 Task: Add a signature Danny Hernandez containing 'With thanks and warm regards, Danny Hernandez' to email address softage.1@softage.net and add a folder Legal
Action: Key pressed n
Screenshot: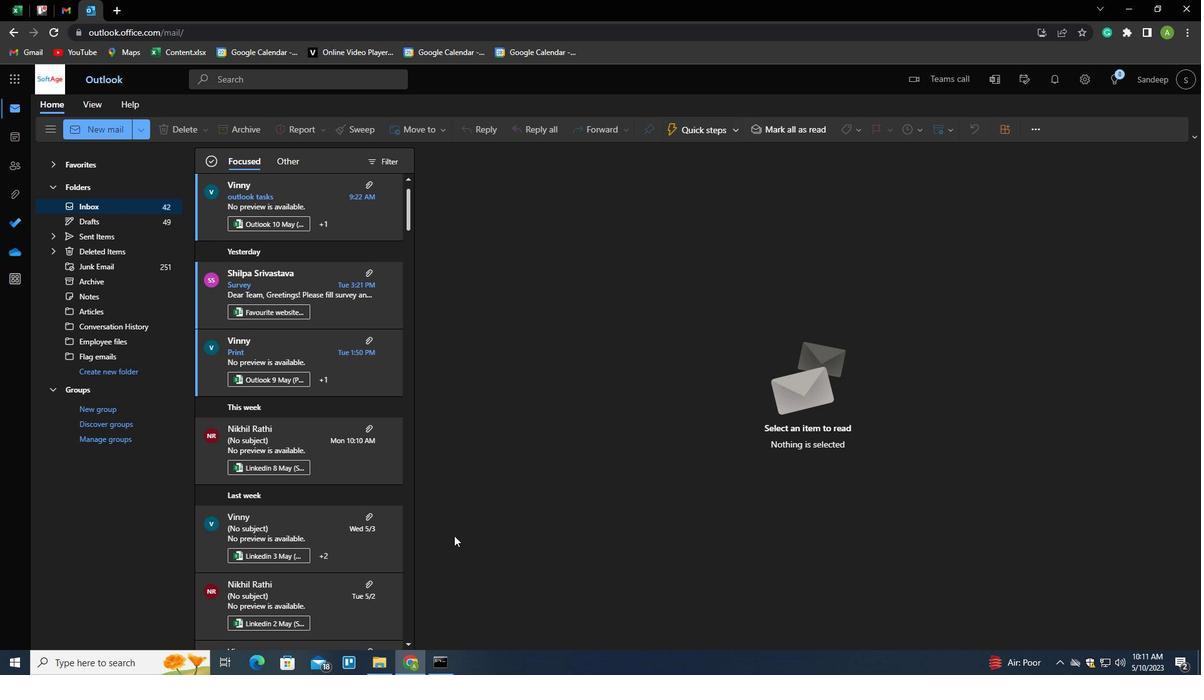 
Action: Mouse moved to (844, 123)
Screenshot: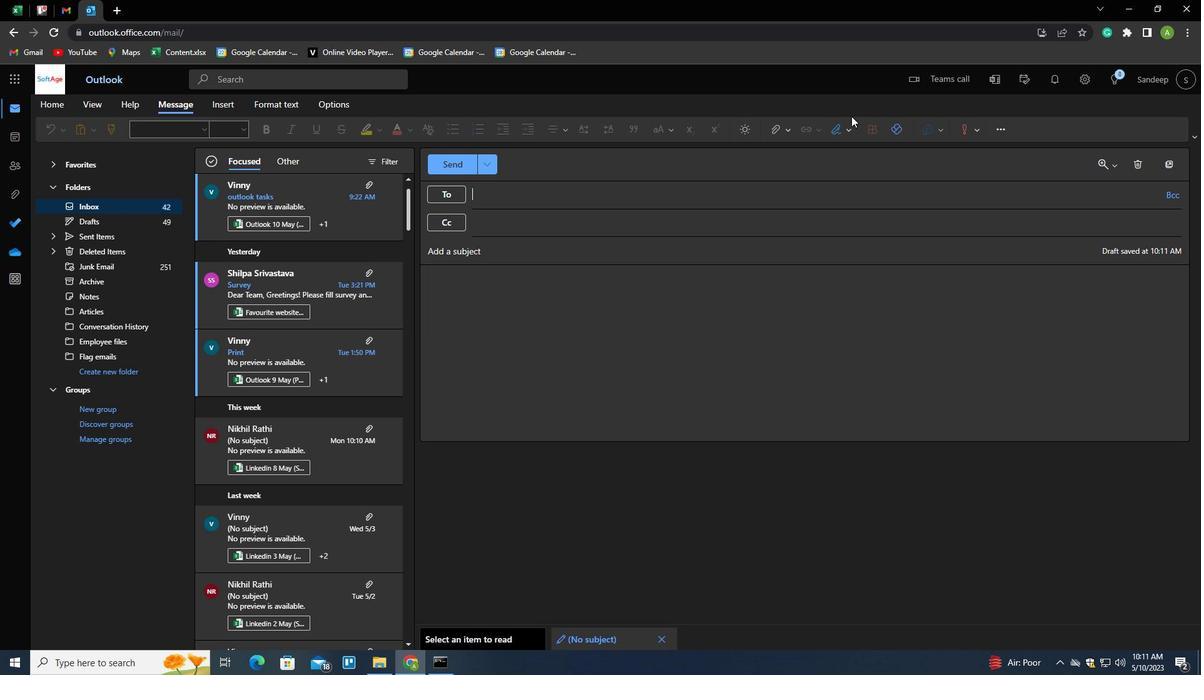 
Action: Mouse pressed left at (844, 123)
Screenshot: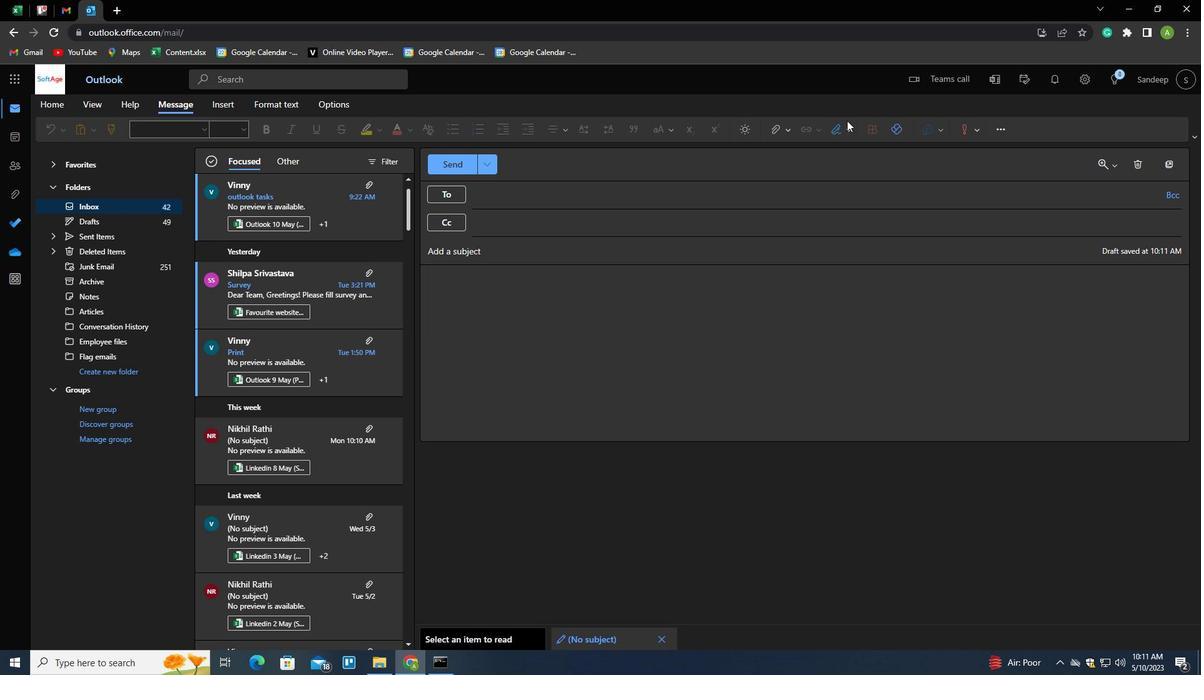 
Action: Mouse moved to (819, 162)
Screenshot: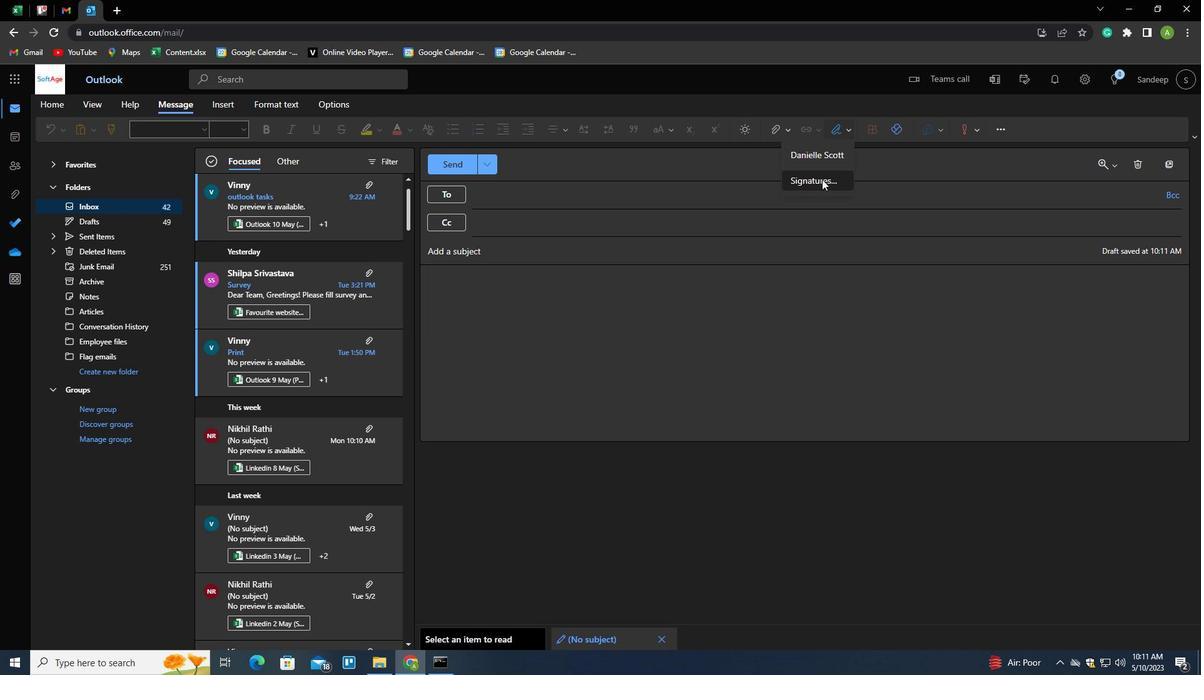 
Action: Mouse pressed left at (819, 162)
Screenshot: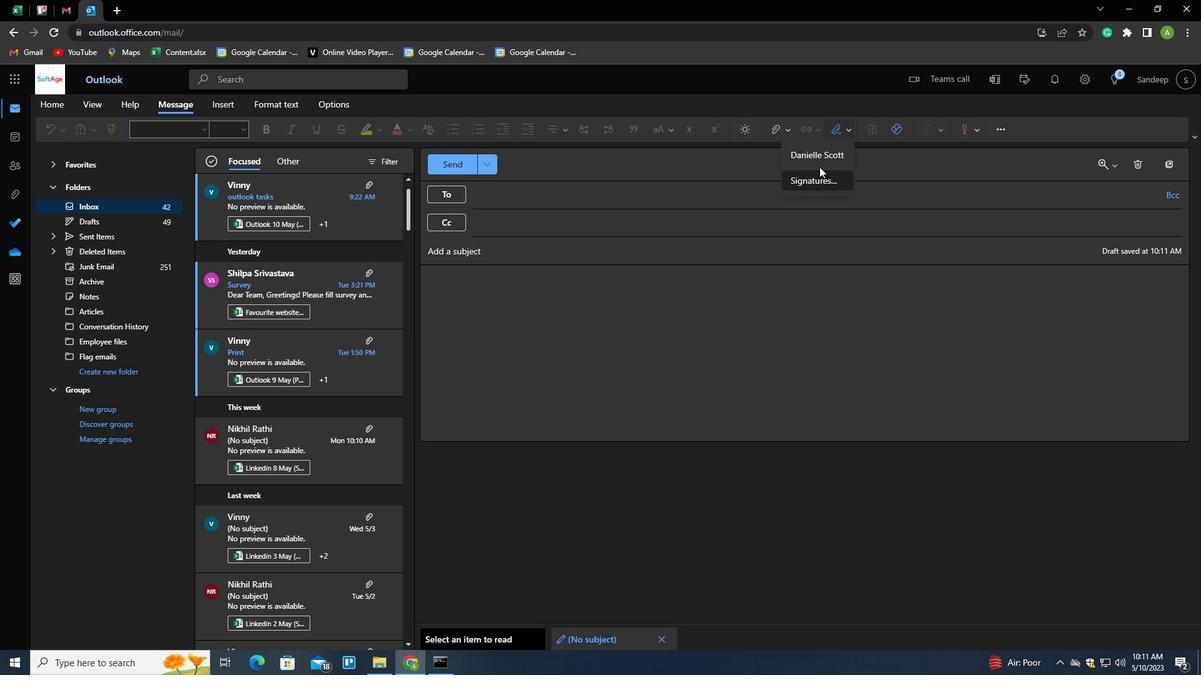 
Action: Mouse moved to (851, 133)
Screenshot: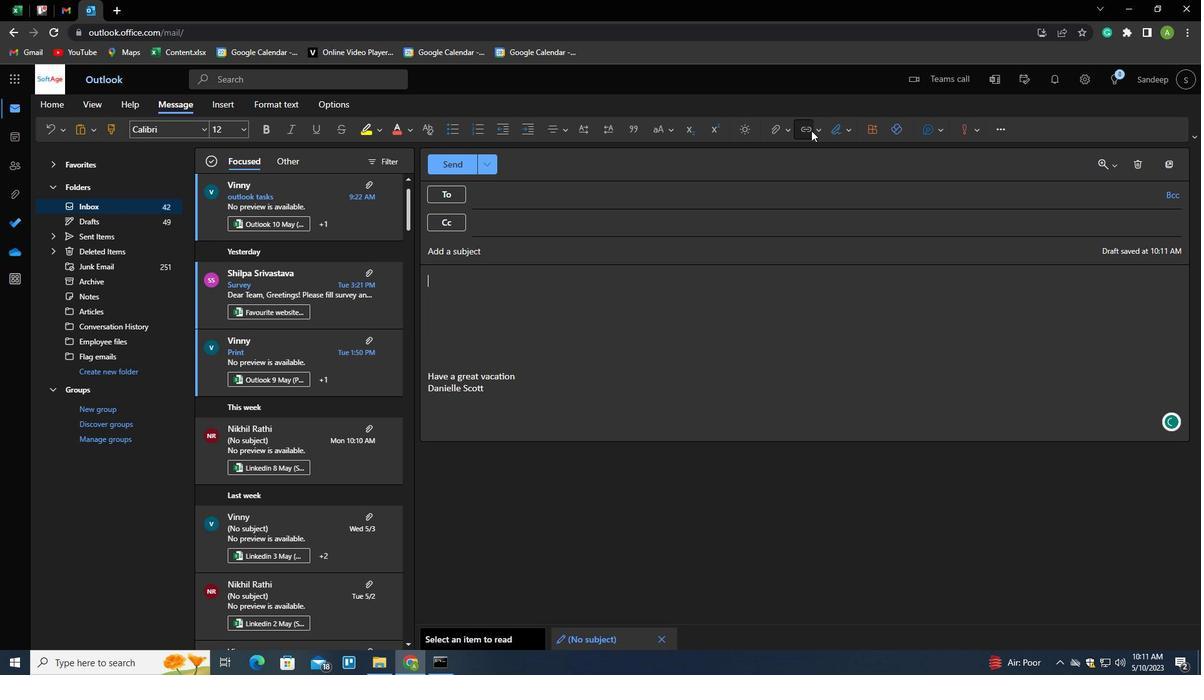 
Action: Mouse pressed left at (851, 133)
Screenshot: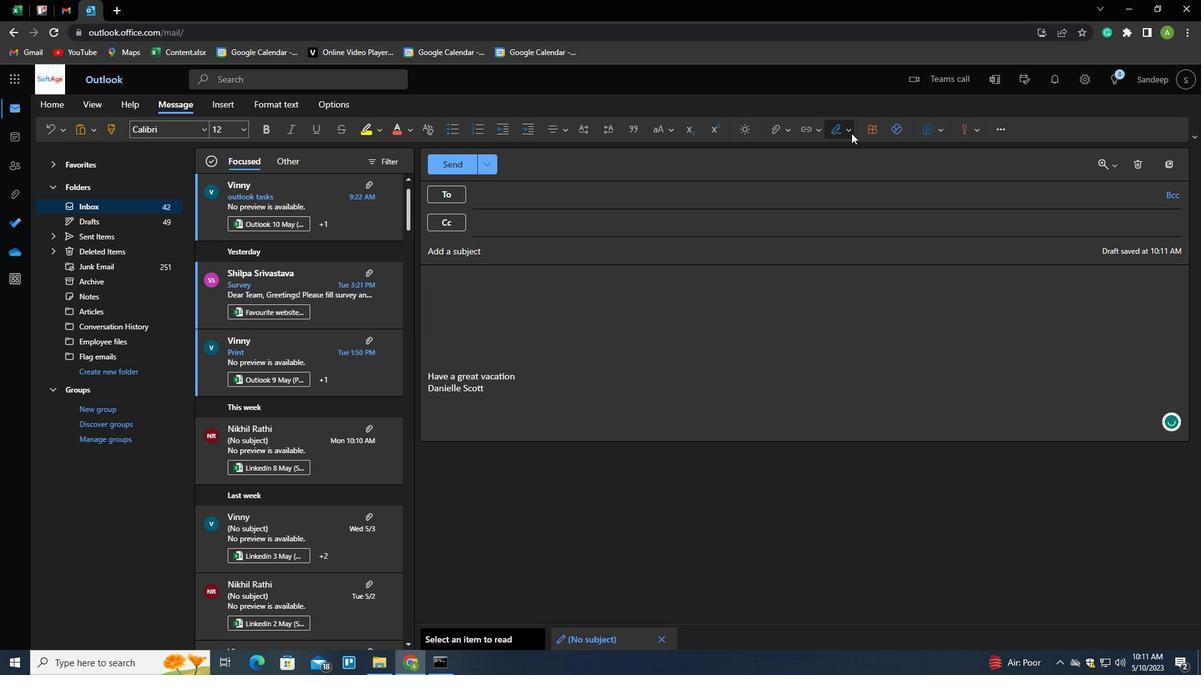 
Action: Mouse moved to (827, 177)
Screenshot: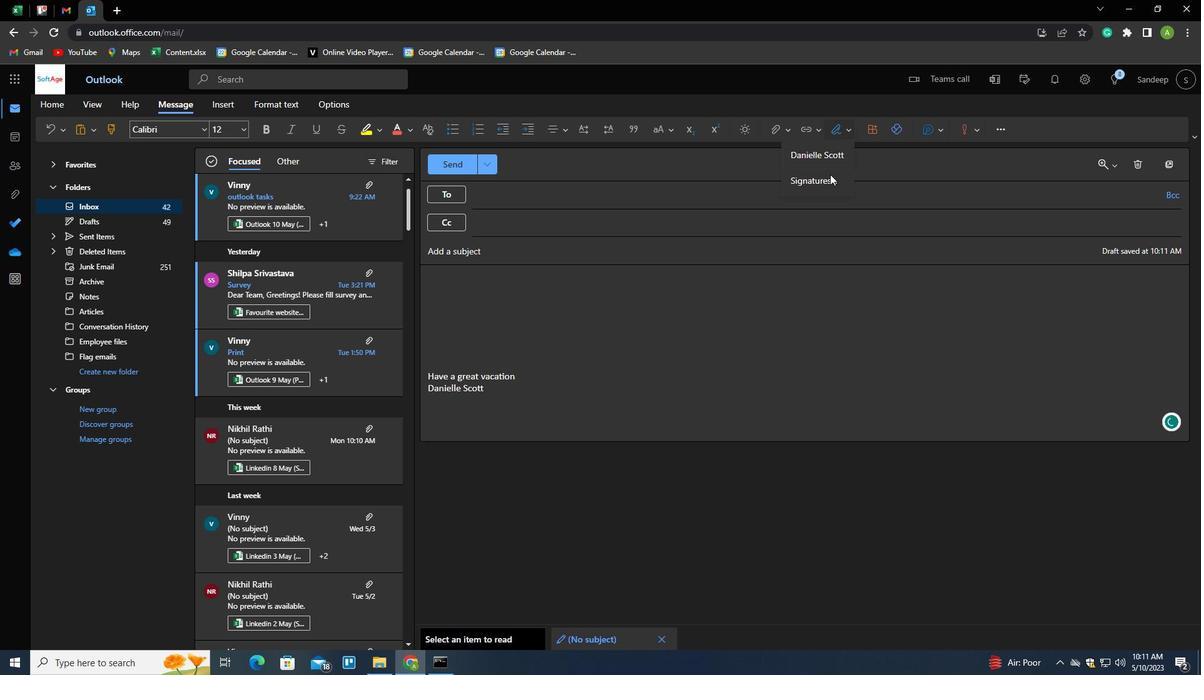 
Action: Mouse pressed left at (827, 177)
Screenshot: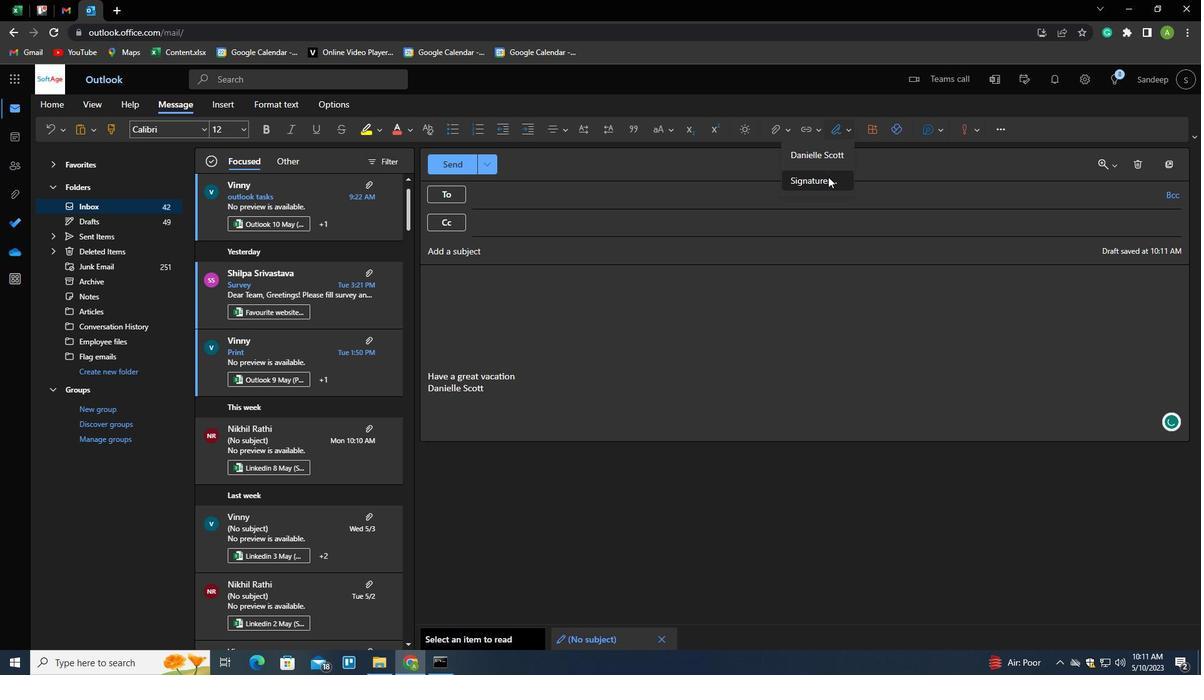
Action: Mouse moved to (787, 233)
Screenshot: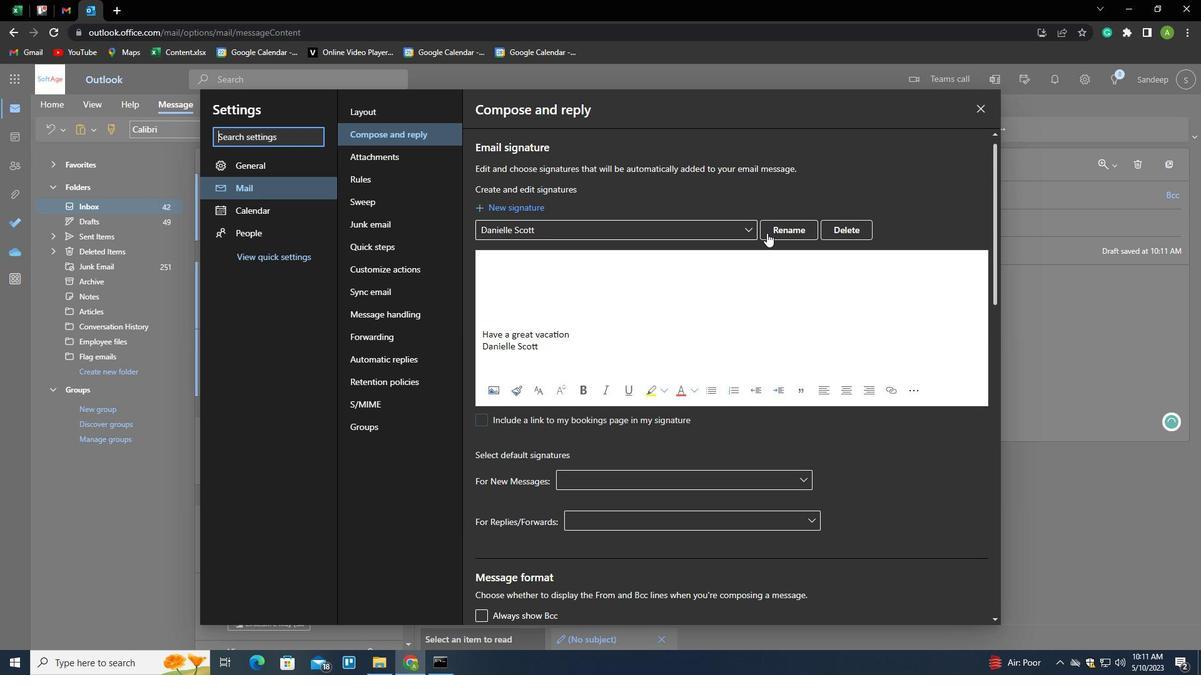 
Action: Mouse pressed left at (787, 233)
Screenshot: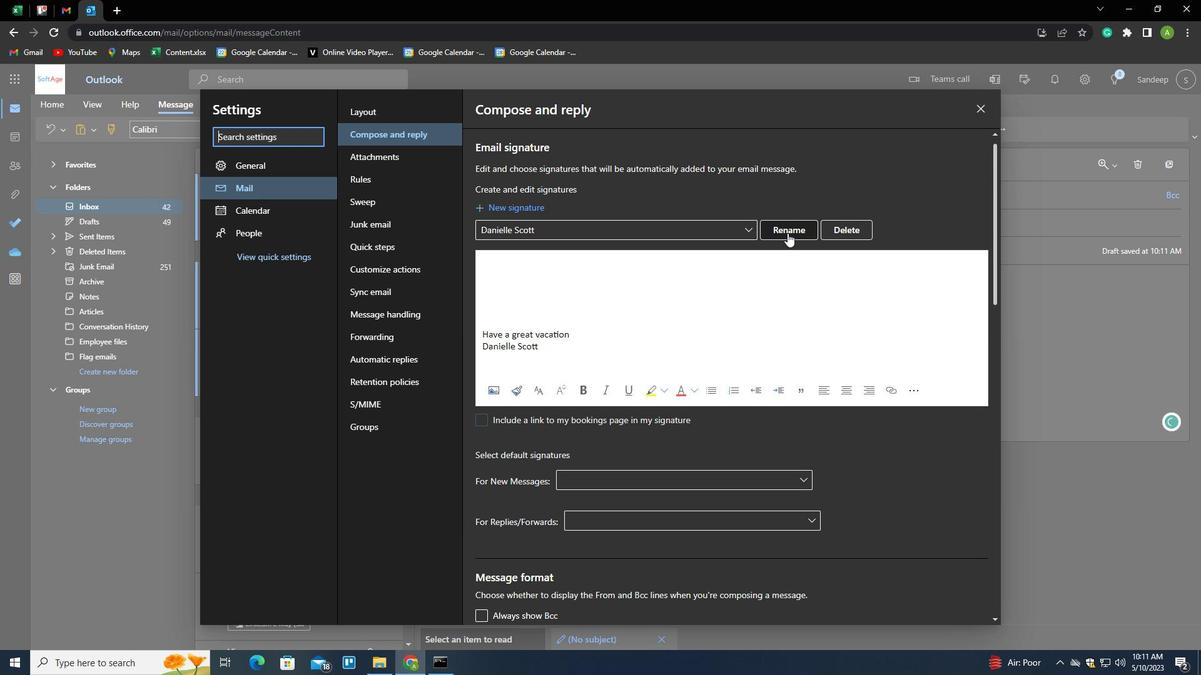
Action: Mouse moved to (785, 232)
Screenshot: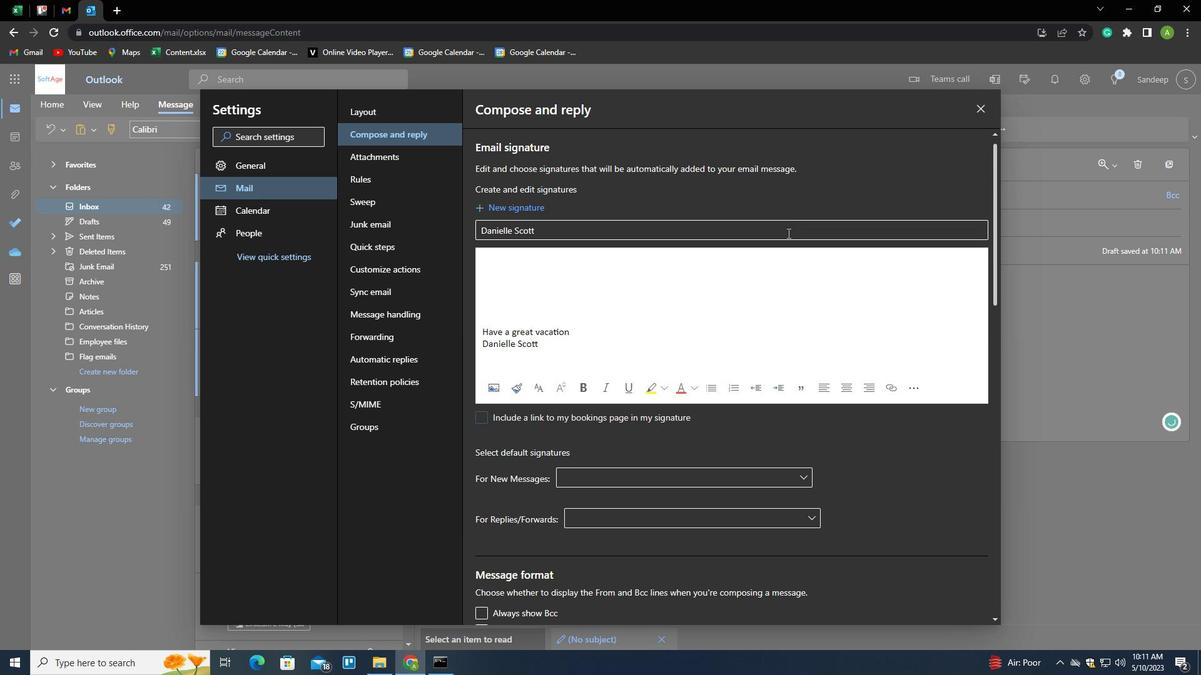 
Action: Mouse pressed left at (785, 232)
Screenshot: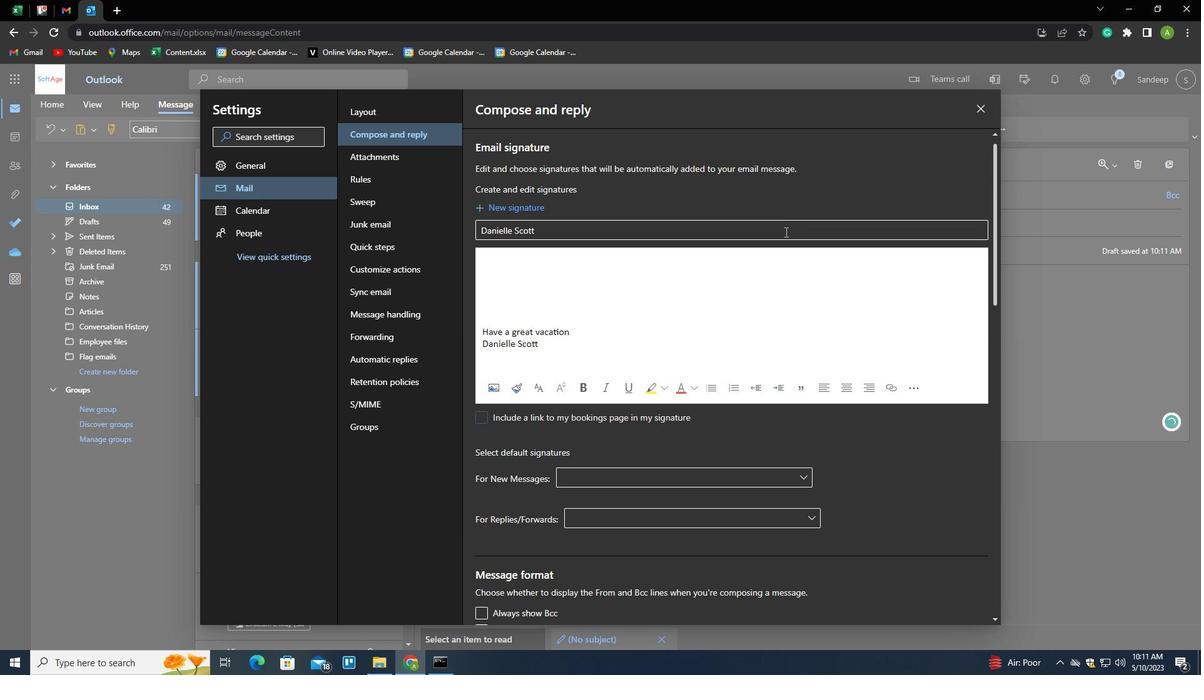 
Action: Key pressed <Key.shift_r><Key.home><Key.shift><Key.shift><Key.shift><Key.shift><Key.shift><Key.shift><Key.shift><Key.shift><Key.shift><Key.shift><Key.shift><Key.shift><Key.shift><Key.shift><Key.shift><Key.shift><Key.shift><Key.shift><Key.shift><Key.shift><Key.shift><Key.shift><Key.shift><Key.shift><Key.shift><Key.shift><Key.shift><Key.shift><Key.shift><Key.shift><Key.shift><Key.shift><Key.shift><Key.shift><Key.shift><Key.shift><Key.shift><Key.shift><Key.shift><Key.shift><Key.shift><Key.shift><Key.shift><Key.shift><Key.shift><Key.shift><Key.shift><Key.shift><Key.shift><Key.shift><Key.shift><Key.shift><Key.shift><Key.shift><Key.shift><Key.shift>DANNY<Key.space><Key.shift>HERNANDEZ<Key.tab><Key.down><Key.down><Key.down><Key.down><Key.down><Key.down><Key.shift_r><Key.end><Key.down><Key.shift><Key.shift><Key.shift><Key.shift><Key.shift><Key.shift><Key.shift><Key.shift><Key.shift><Key.shift><Key.shift><Key.shift><Key.shift><Key.shift><Key.shift><Key.shift><Key.shift><Key.shift><Key.shift><Key.shift>WITH<Key.space>THANKS<Key.space>AND<Key.space>WR<Key.backspace>ARM<Key.space>REGARDS,<Key.shift_r><Key.enter><Key.shift>DANNY<Key.space><Key.shift>HERNANDEZ
Screenshot: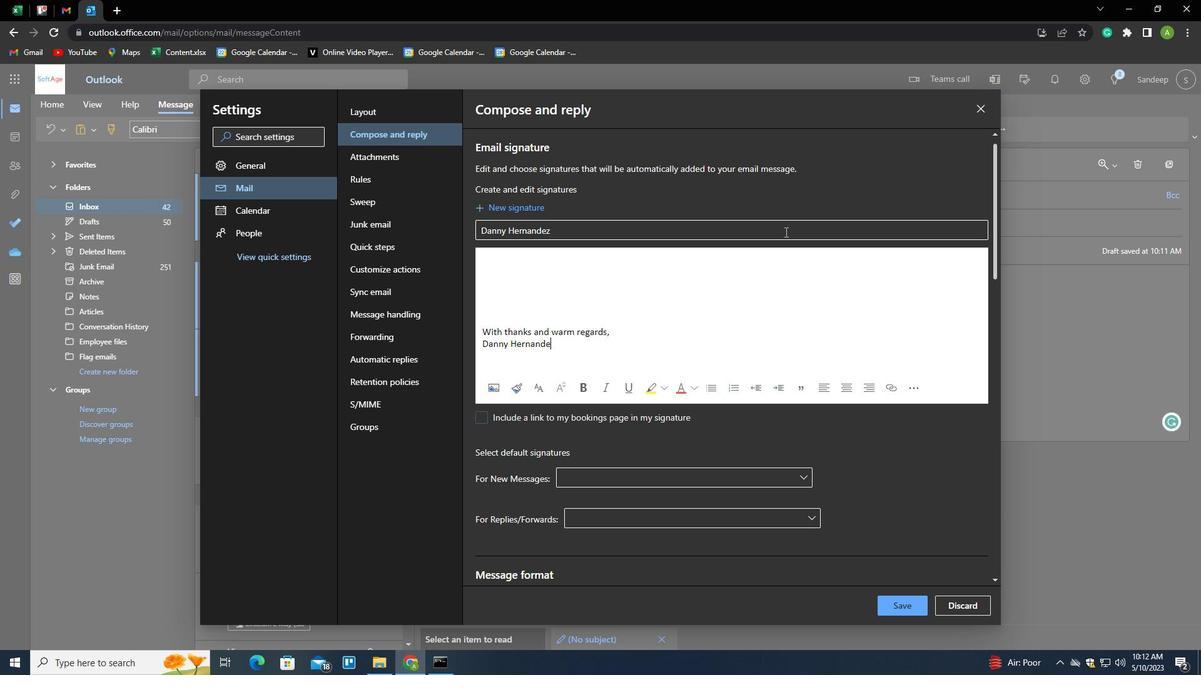 
Action: Mouse moved to (911, 613)
Screenshot: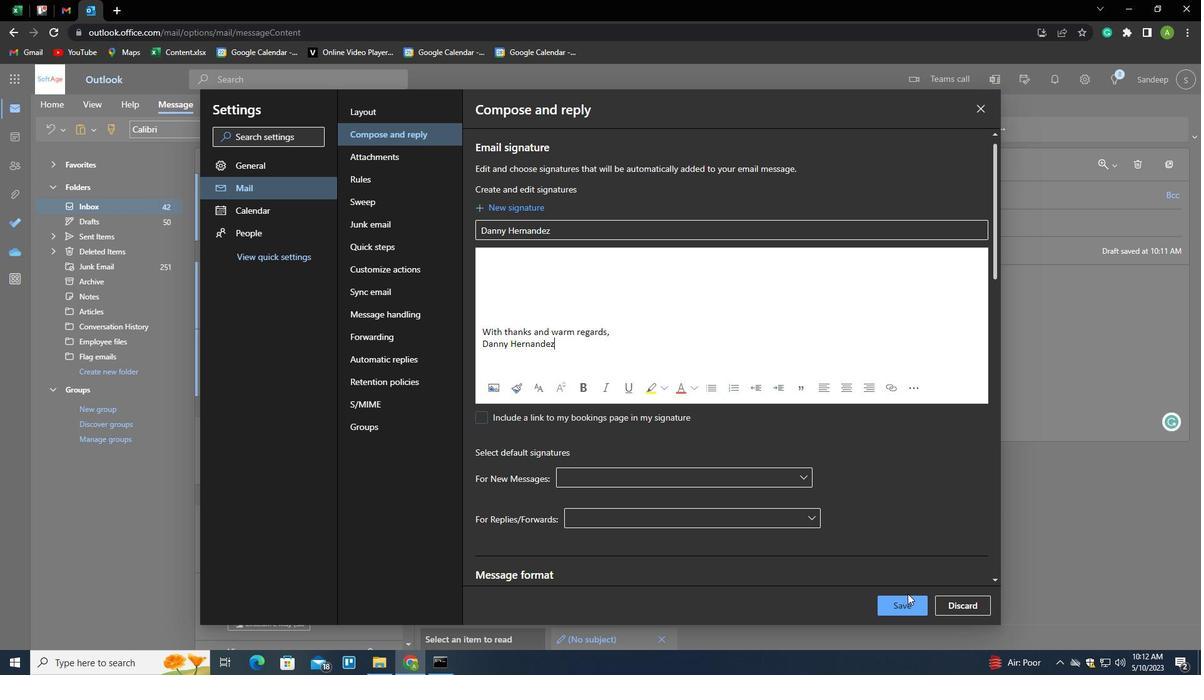 
Action: Mouse pressed left at (911, 613)
Screenshot: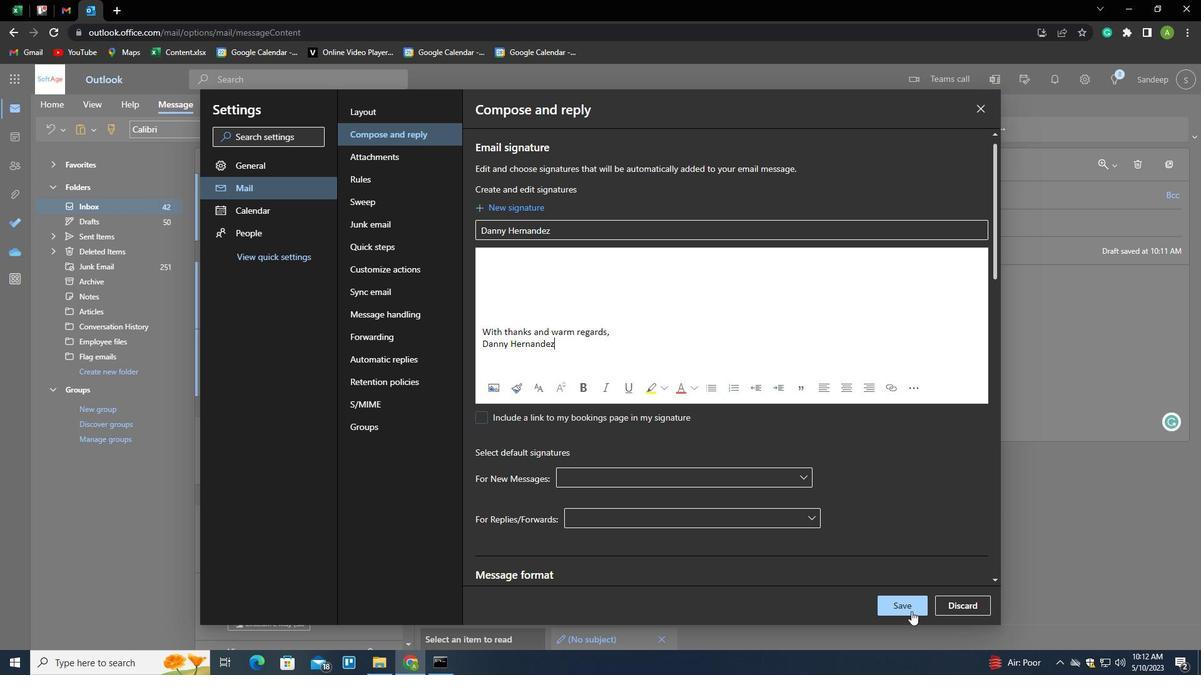 
Action: Mouse moved to (978, 108)
Screenshot: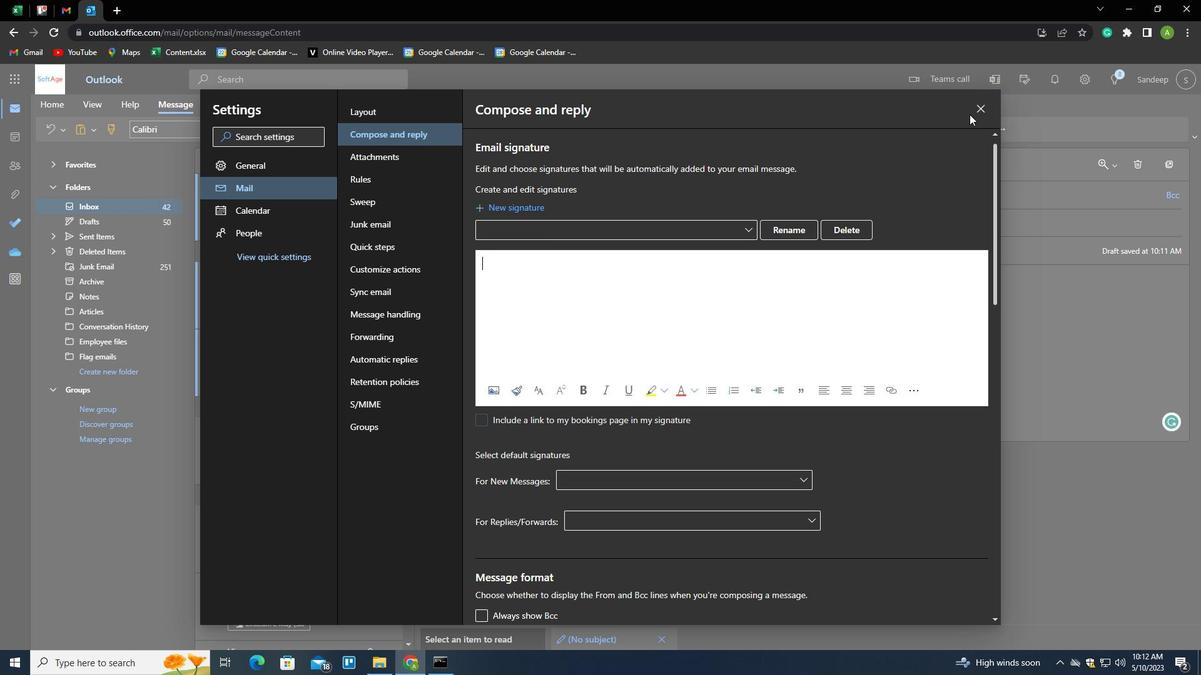 
Action: Mouse pressed left at (978, 108)
Screenshot: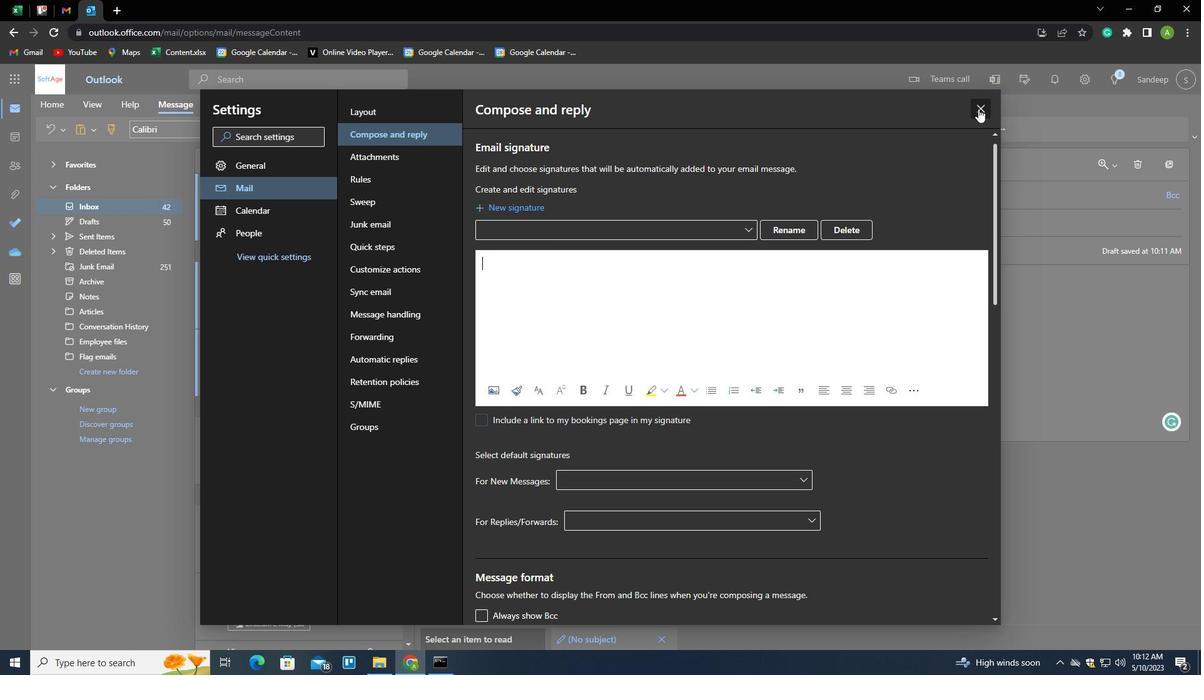 
Action: Mouse moved to (604, 387)
Screenshot: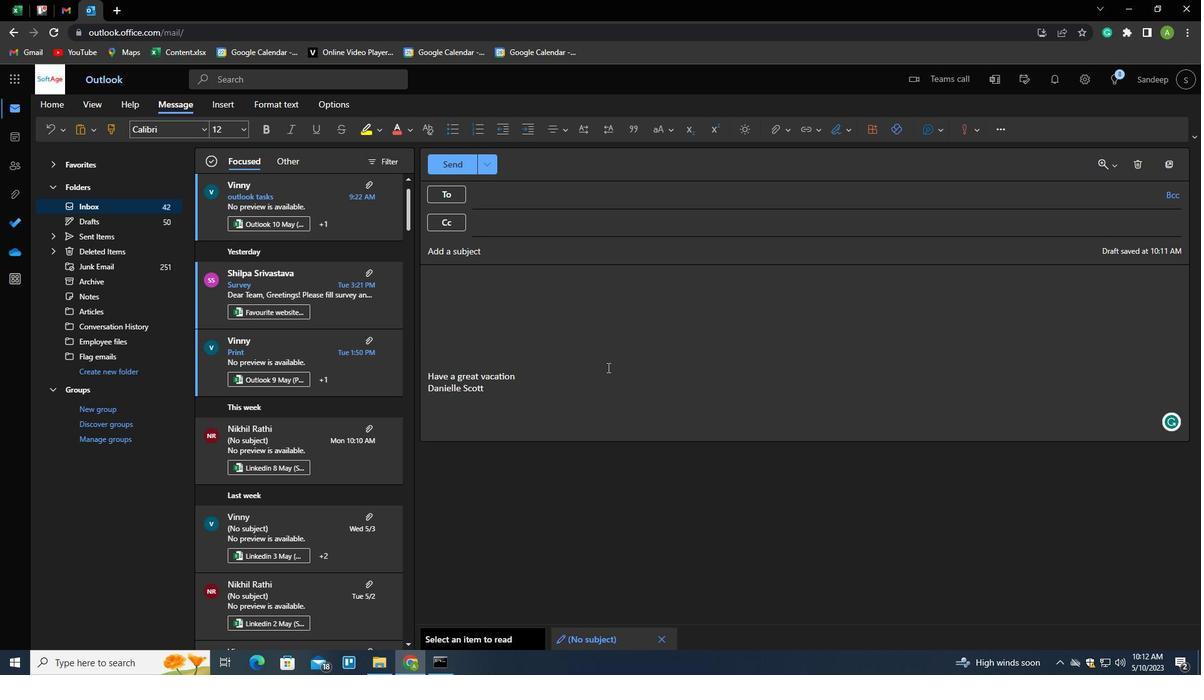 
Action: Mouse pressed left at (604, 387)
Screenshot: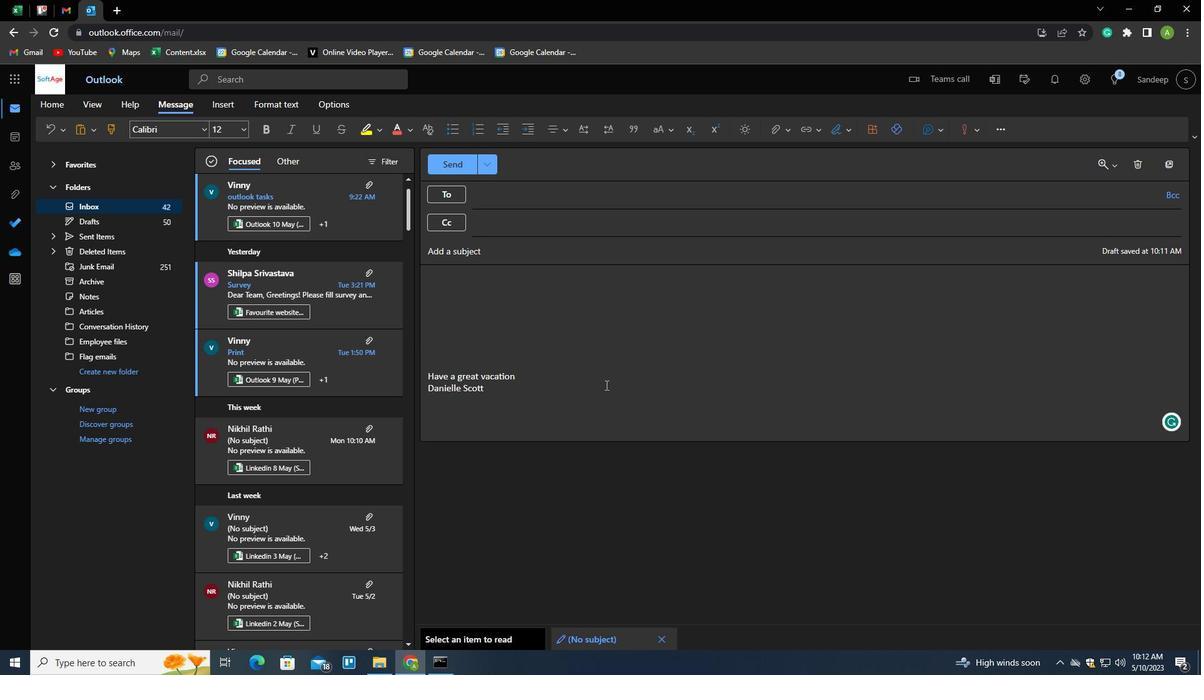 
Action: Mouse moved to (603, 388)
Screenshot: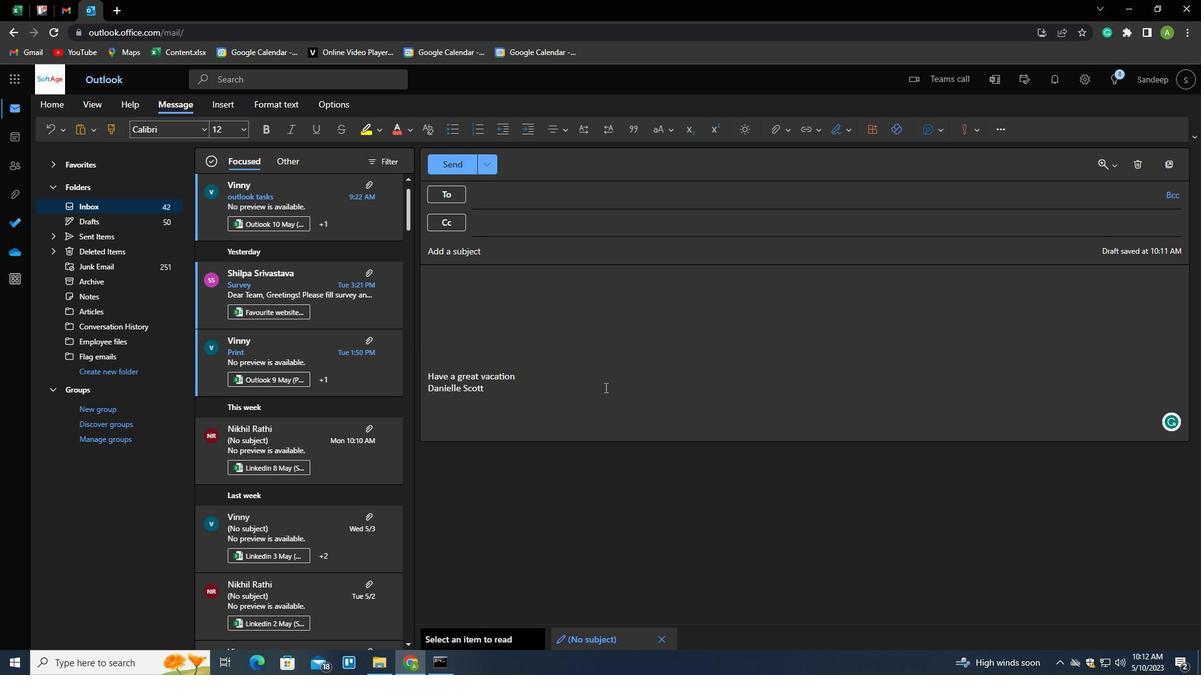 
Action: Key pressed ctrl+A
Screenshot: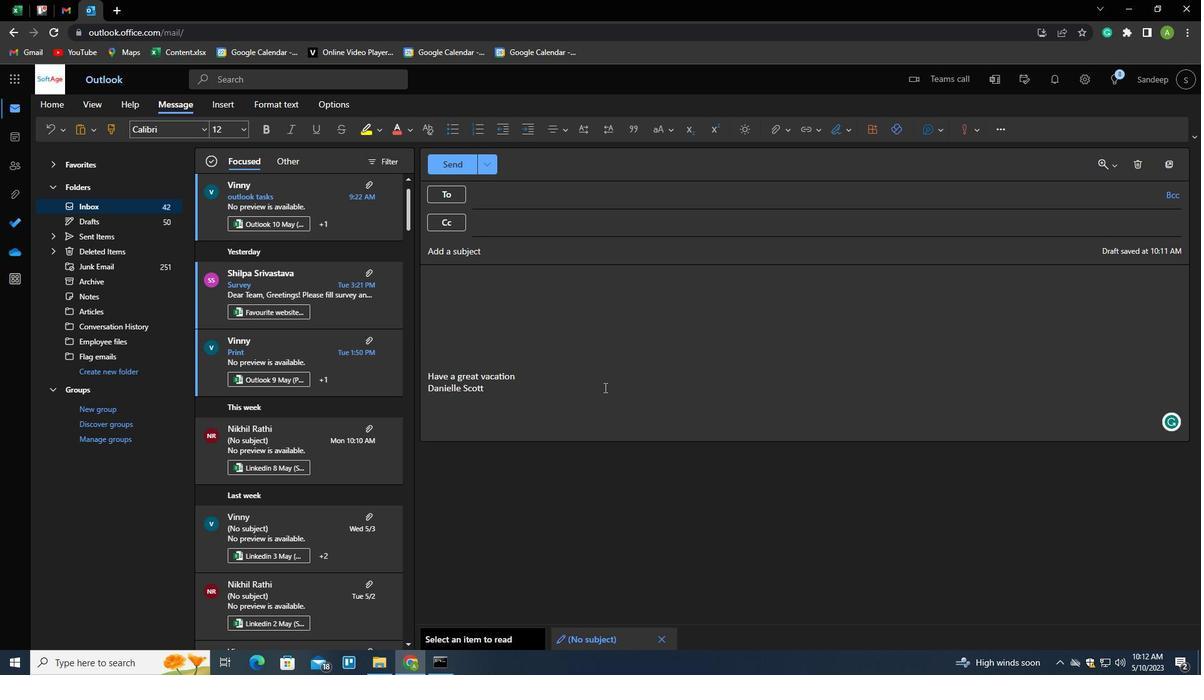 
Action: Mouse moved to (619, 369)
Screenshot: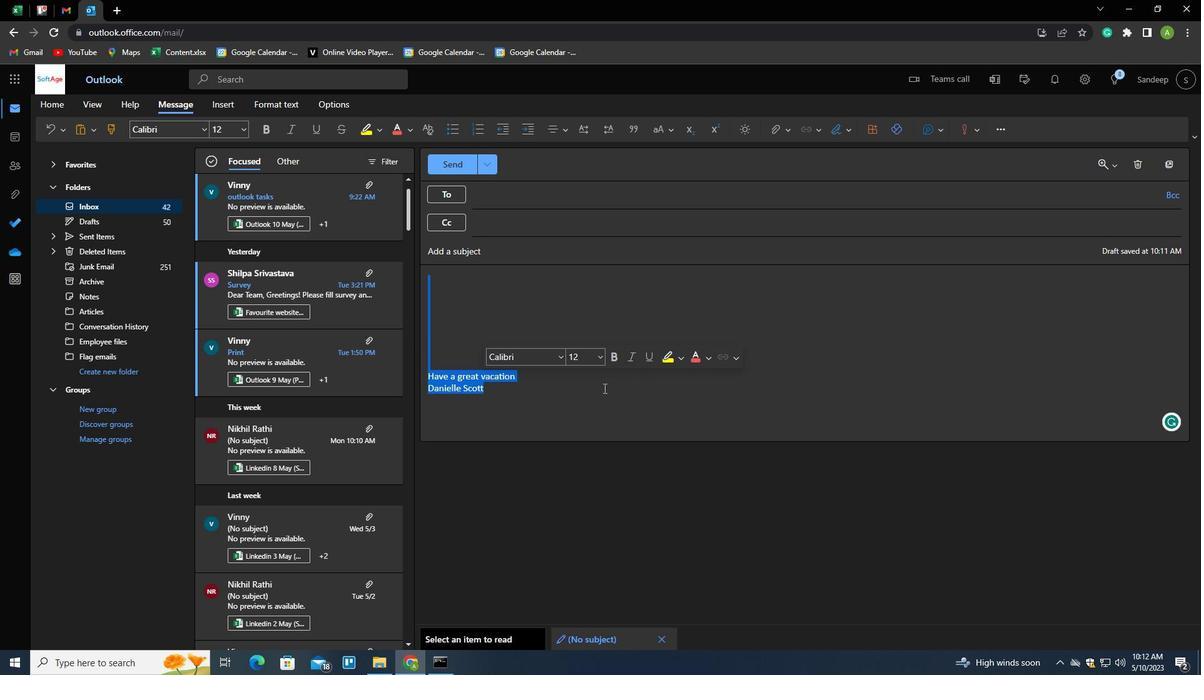 
Action: Key pressed <Key.backspace>
Screenshot: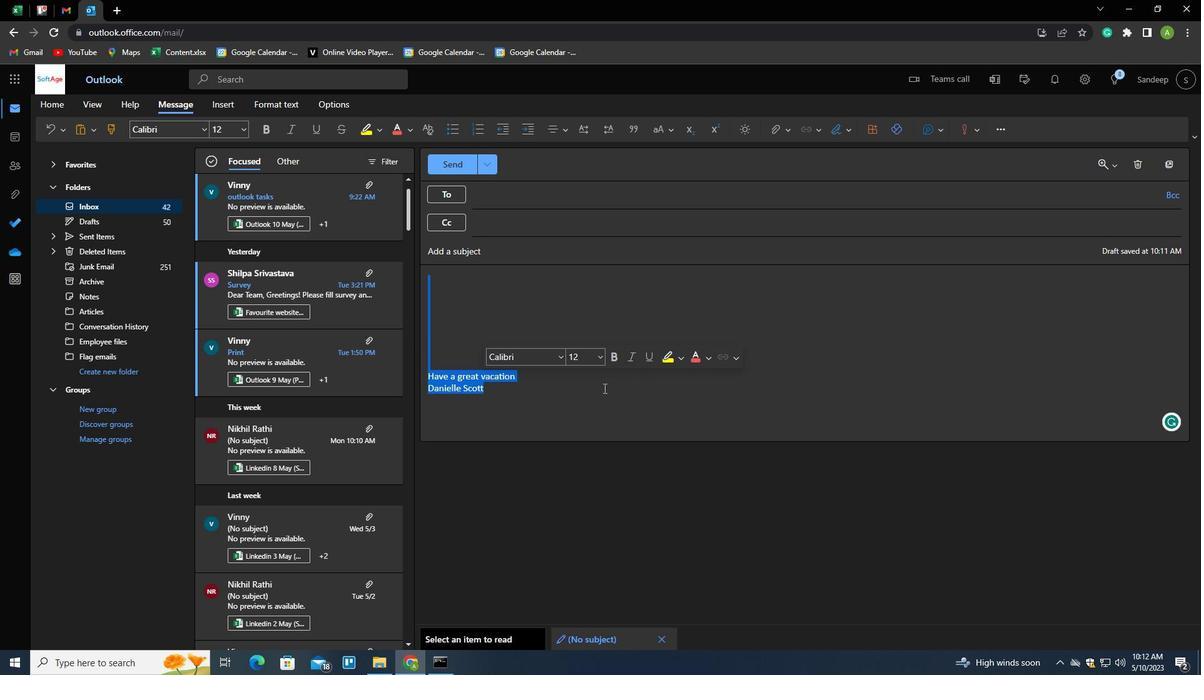 
Action: Mouse moved to (833, 133)
Screenshot: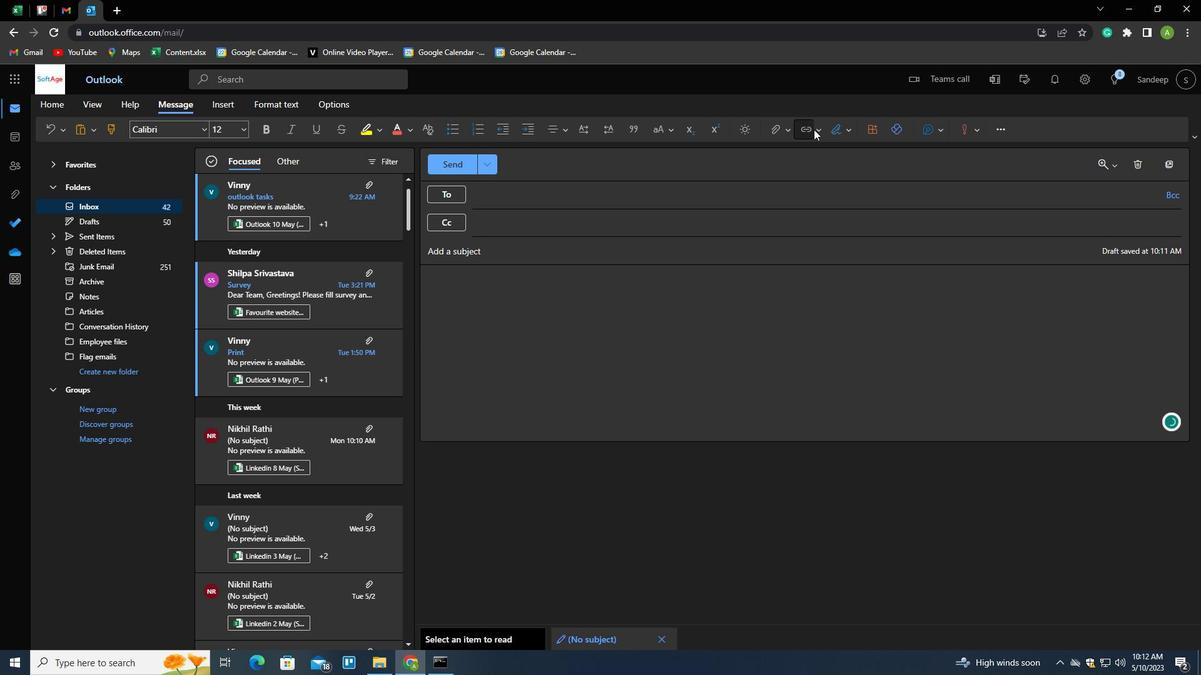 
Action: Mouse pressed left at (833, 133)
Screenshot: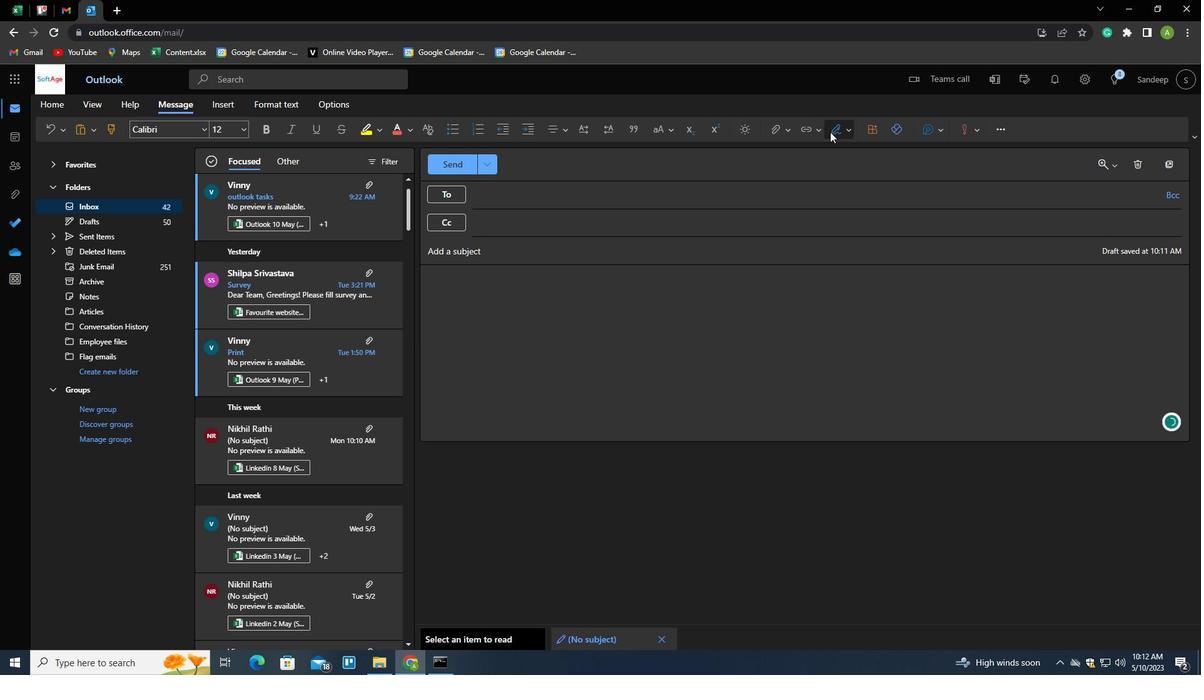 
Action: Mouse moved to (818, 159)
Screenshot: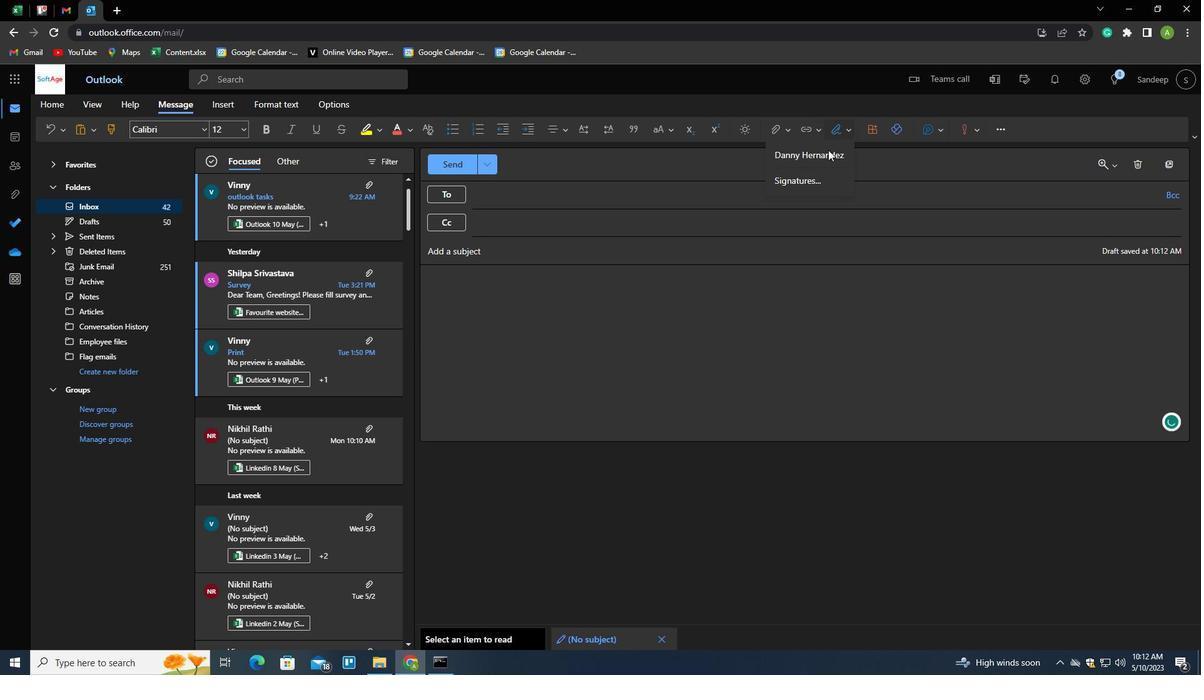 
Action: Mouse pressed left at (818, 159)
Screenshot: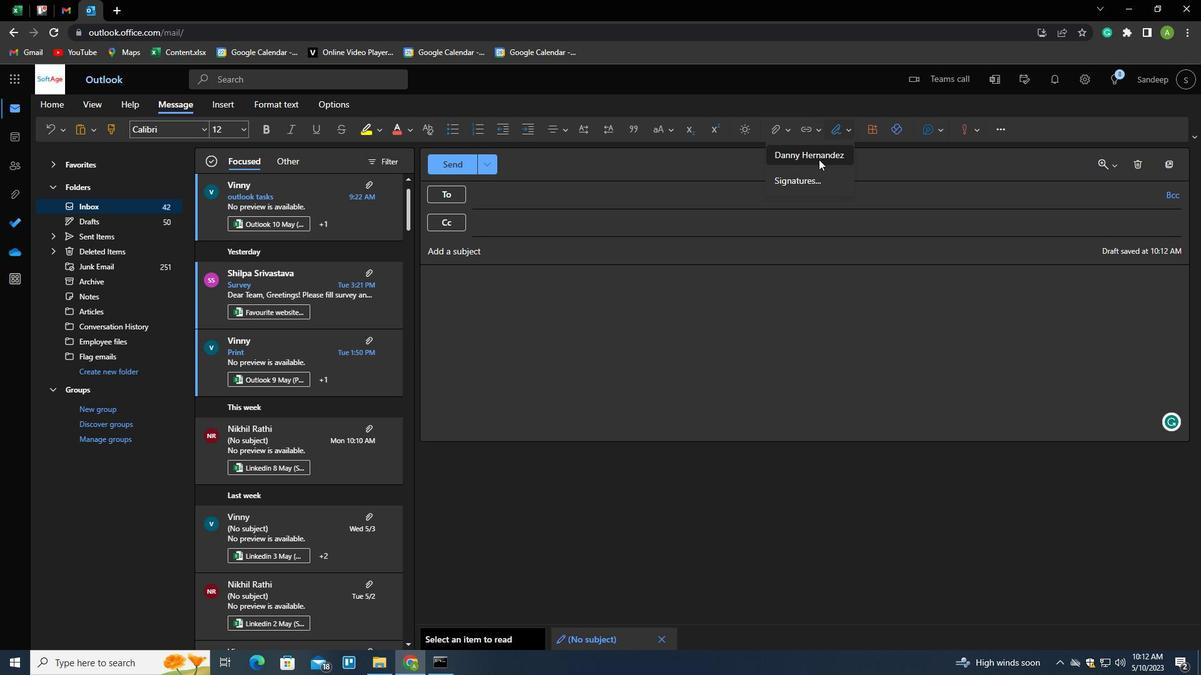 
Action: Mouse moved to (527, 194)
Screenshot: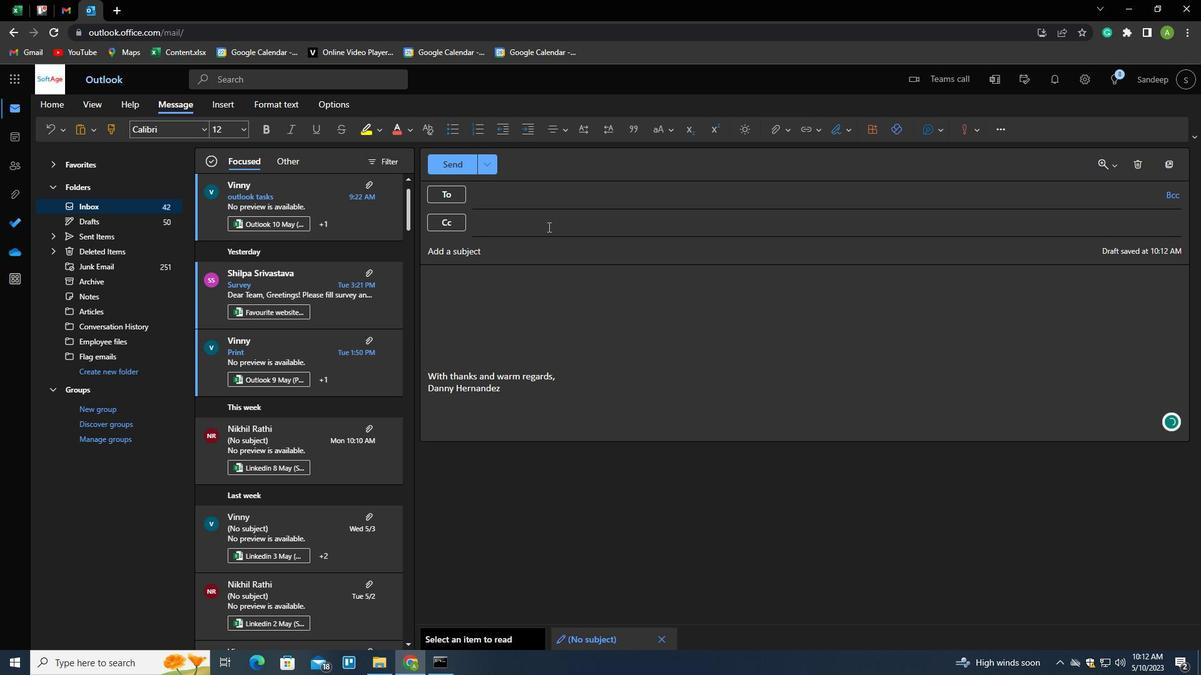 
Action: Mouse pressed left at (527, 194)
Screenshot: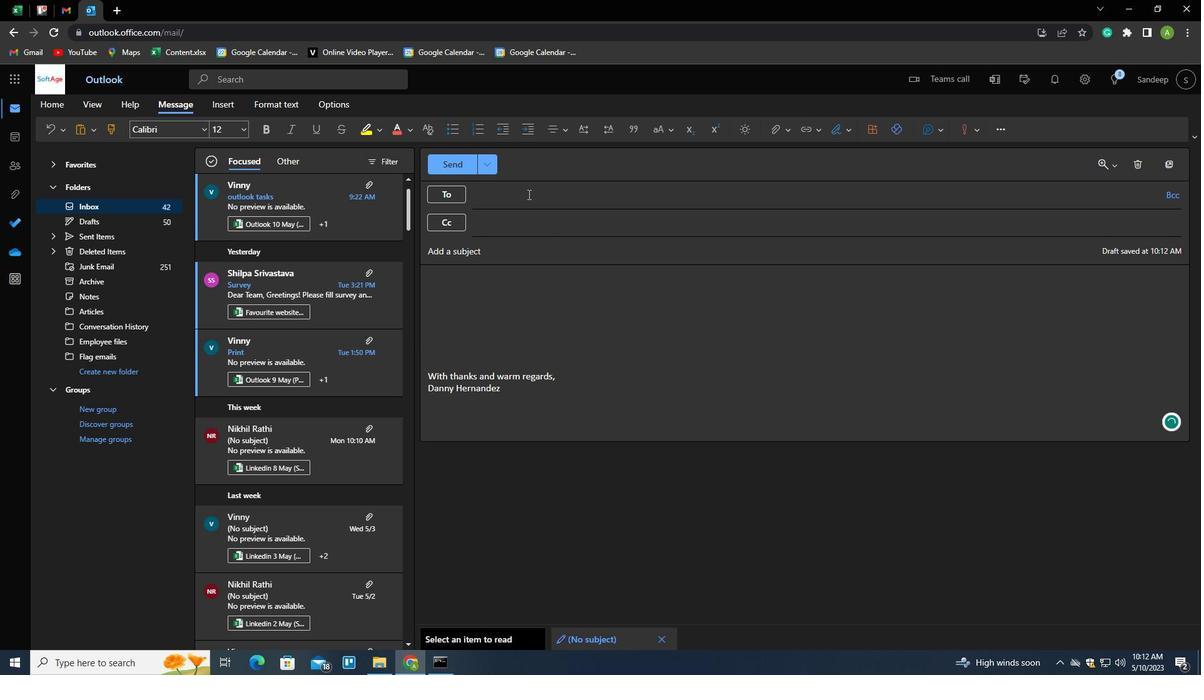 
Action: Key pressed SOFTAGE.1<Key.shift>@
Screenshot: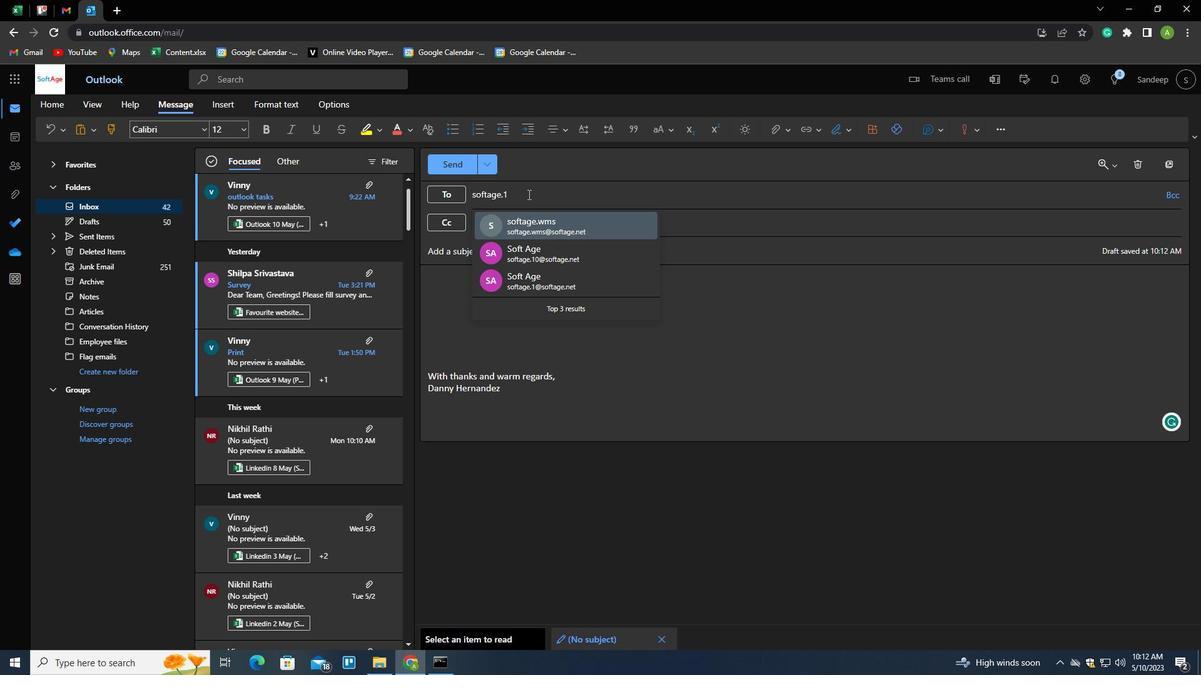 
Action: Mouse moved to (538, 215)
Screenshot: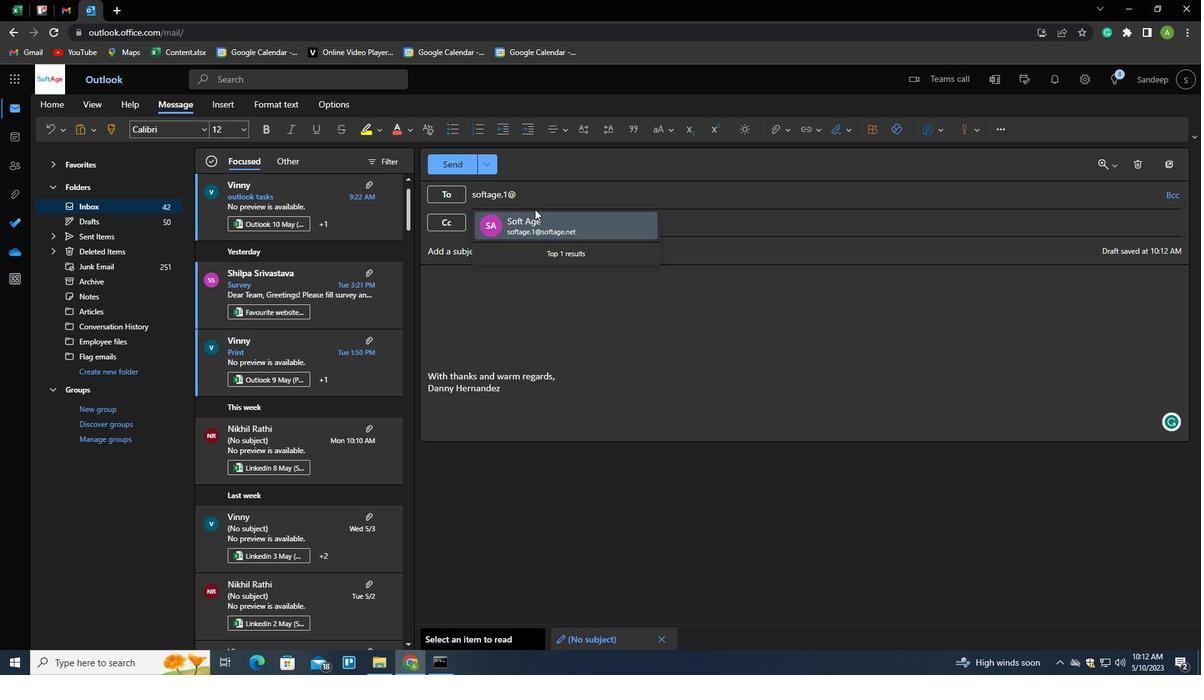 
Action: Mouse pressed left at (538, 215)
Screenshot: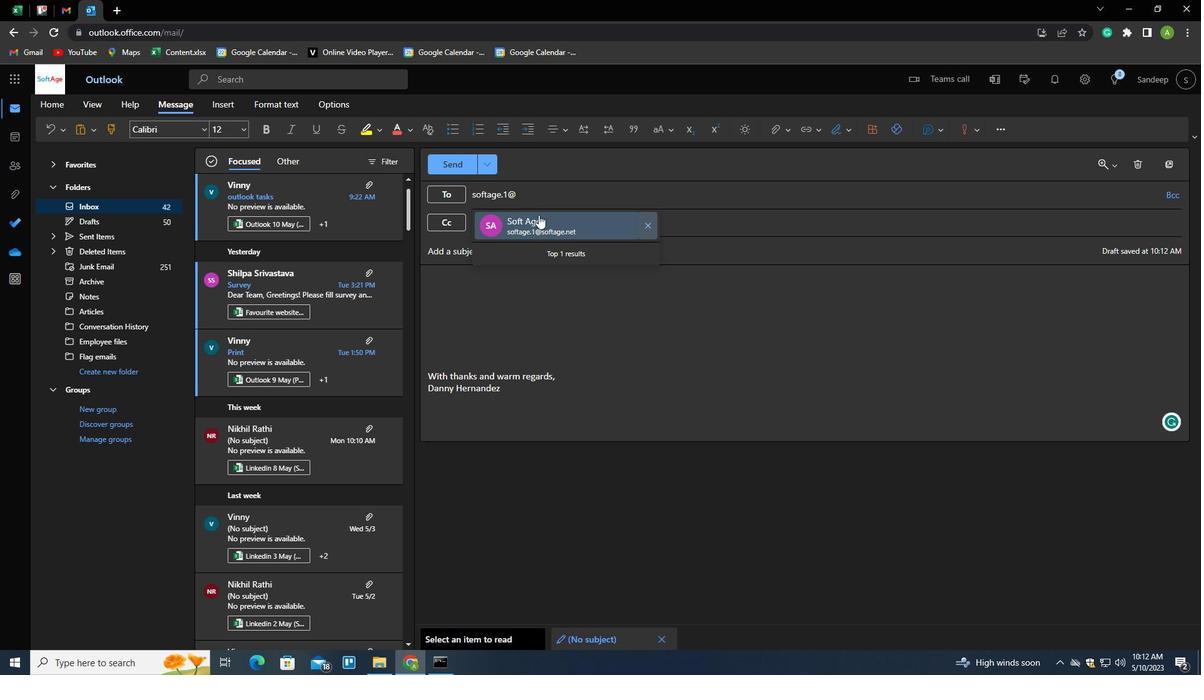 
Action: Mouse moved to (108, 374)
Screenshot: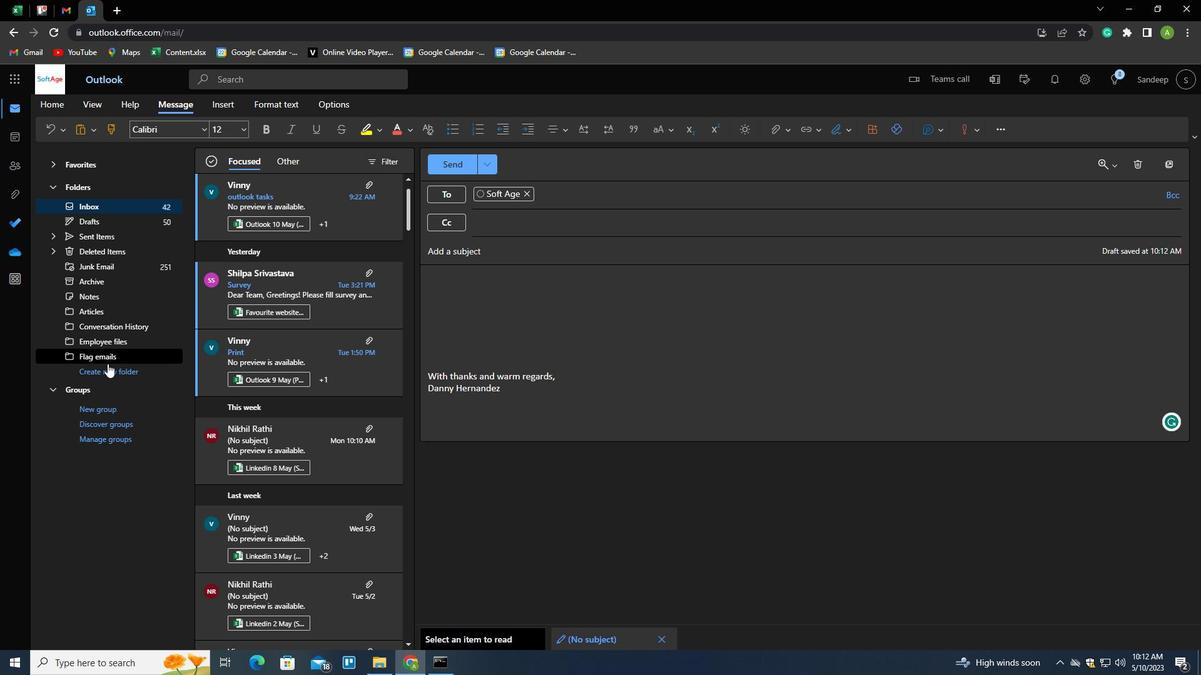 
Action: Mouse pressed left at (108, 374)
Screenshot: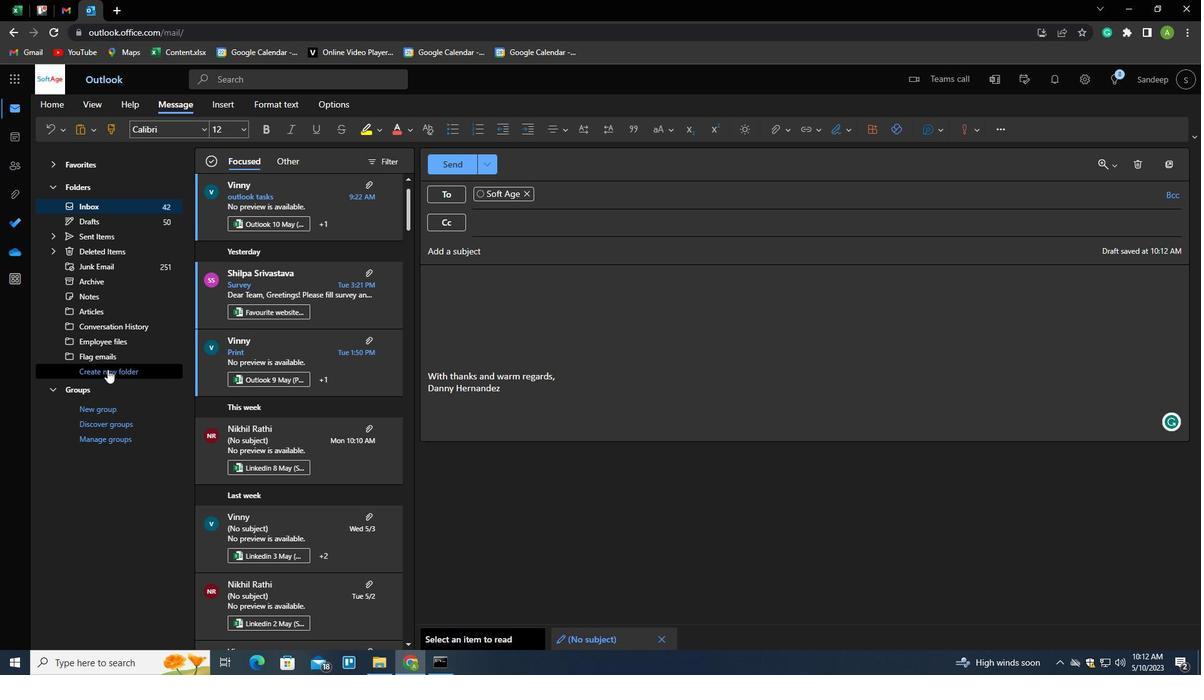 
Action: Key pressed <Key.shift>LEGAL<Key.enter>
Screenshot: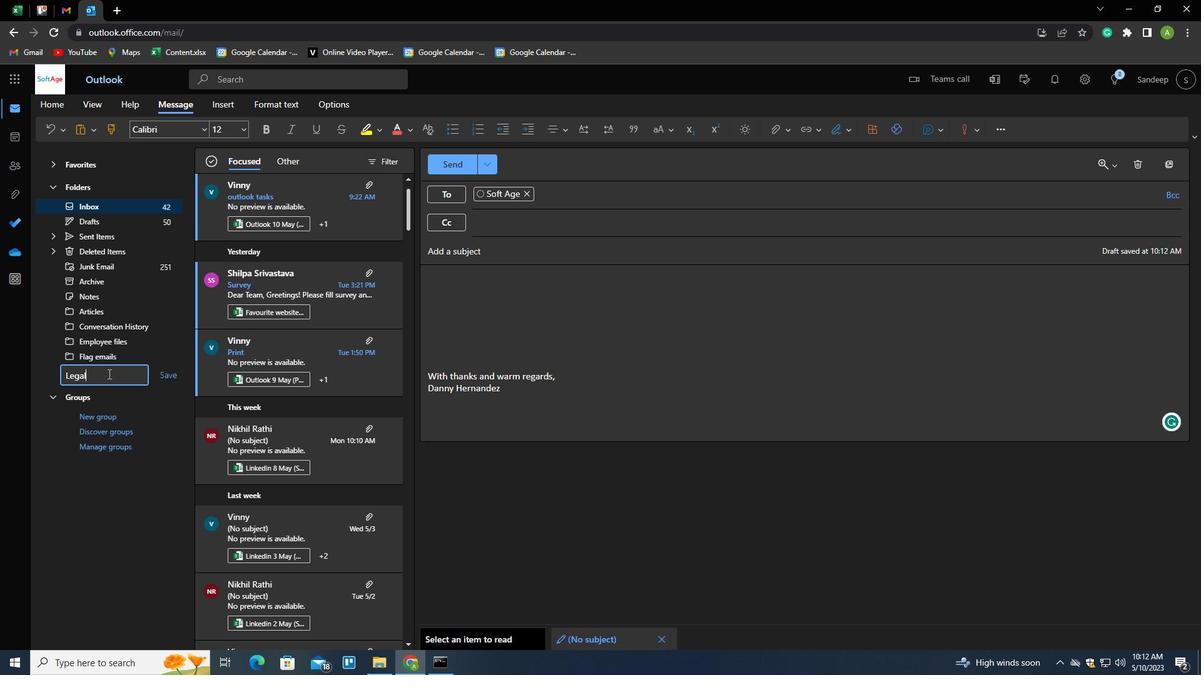 
